 Task: Create New Vendor with Vendor Name: LaserShip Inc, Billing Address Line1: 93 Golden Star Ave., Billing Address Line2: Wausau, Billing Address Line3: TX 77905
Action: Mouse moved to (200, 44)
Screenshot: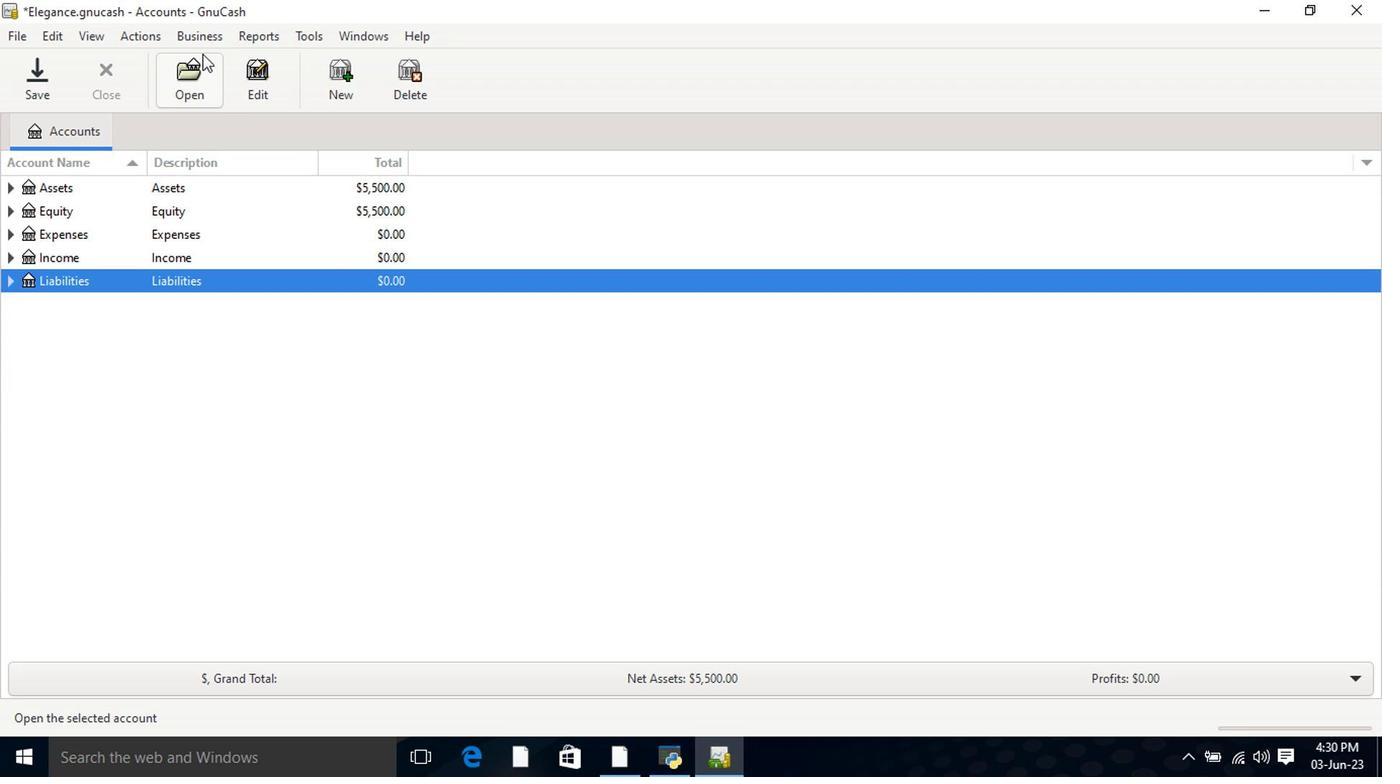 
Action: Mouse pressed left at (200, 44)
Screenshot: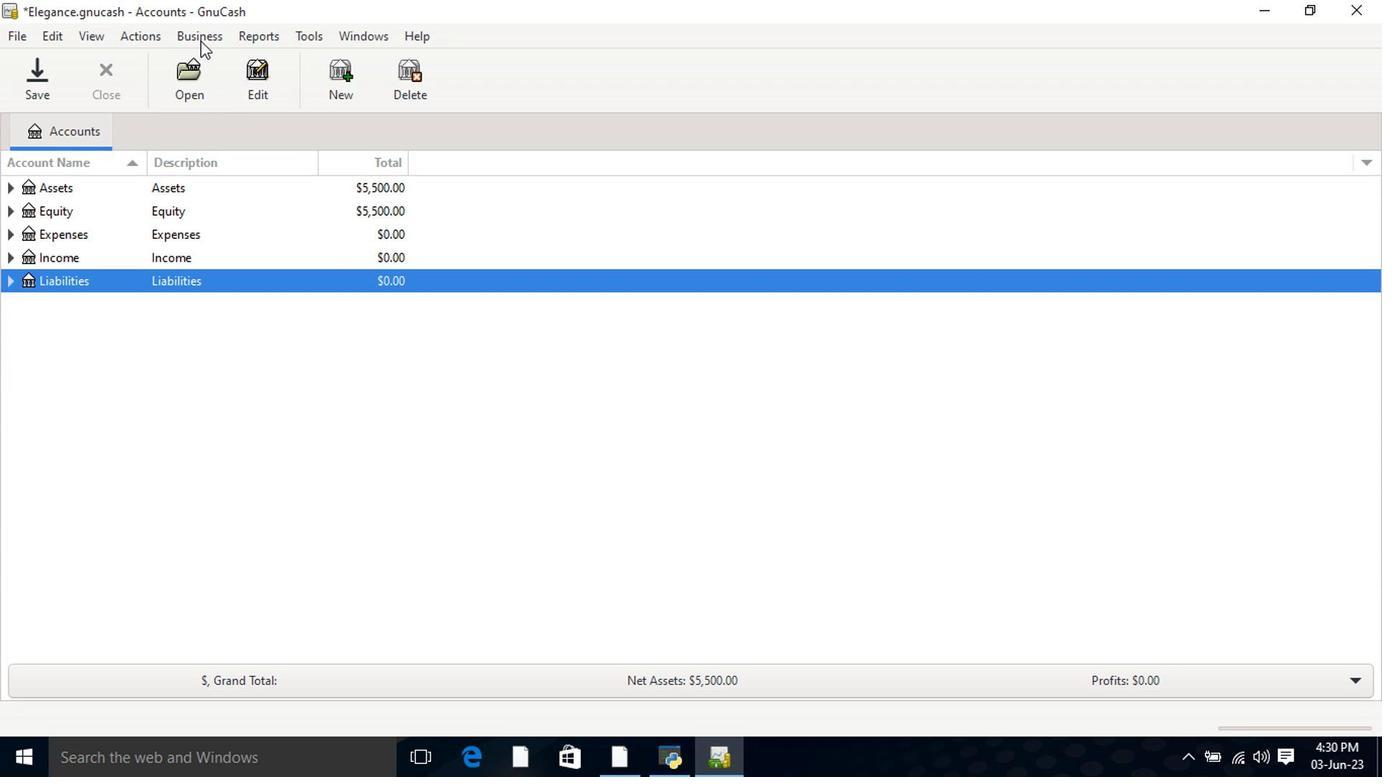 
Action: Mouse moved to (223, 95)
Screenshot: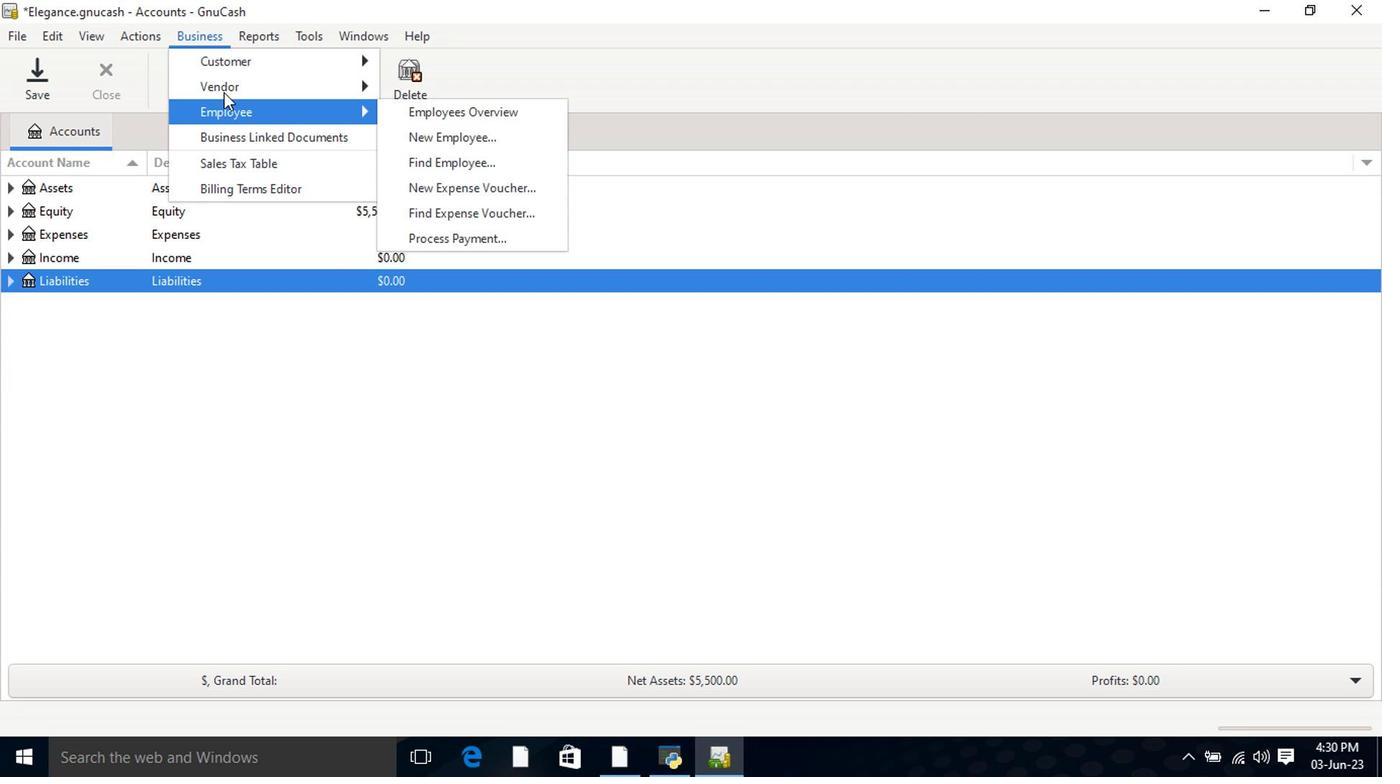 
Action: Mouse pressed left at (223, 95)
Screenshot: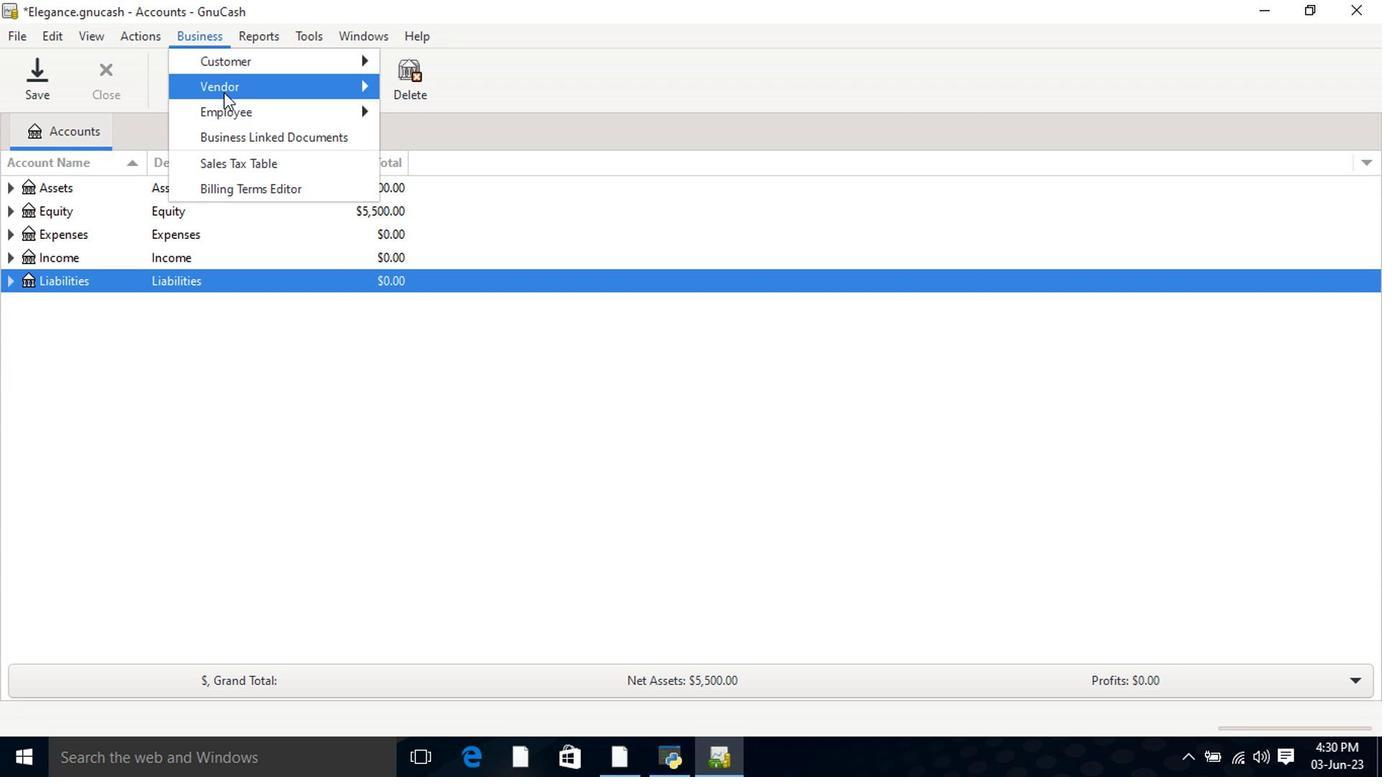 
Action: Mouse moved to (425, 114)
Screenshot: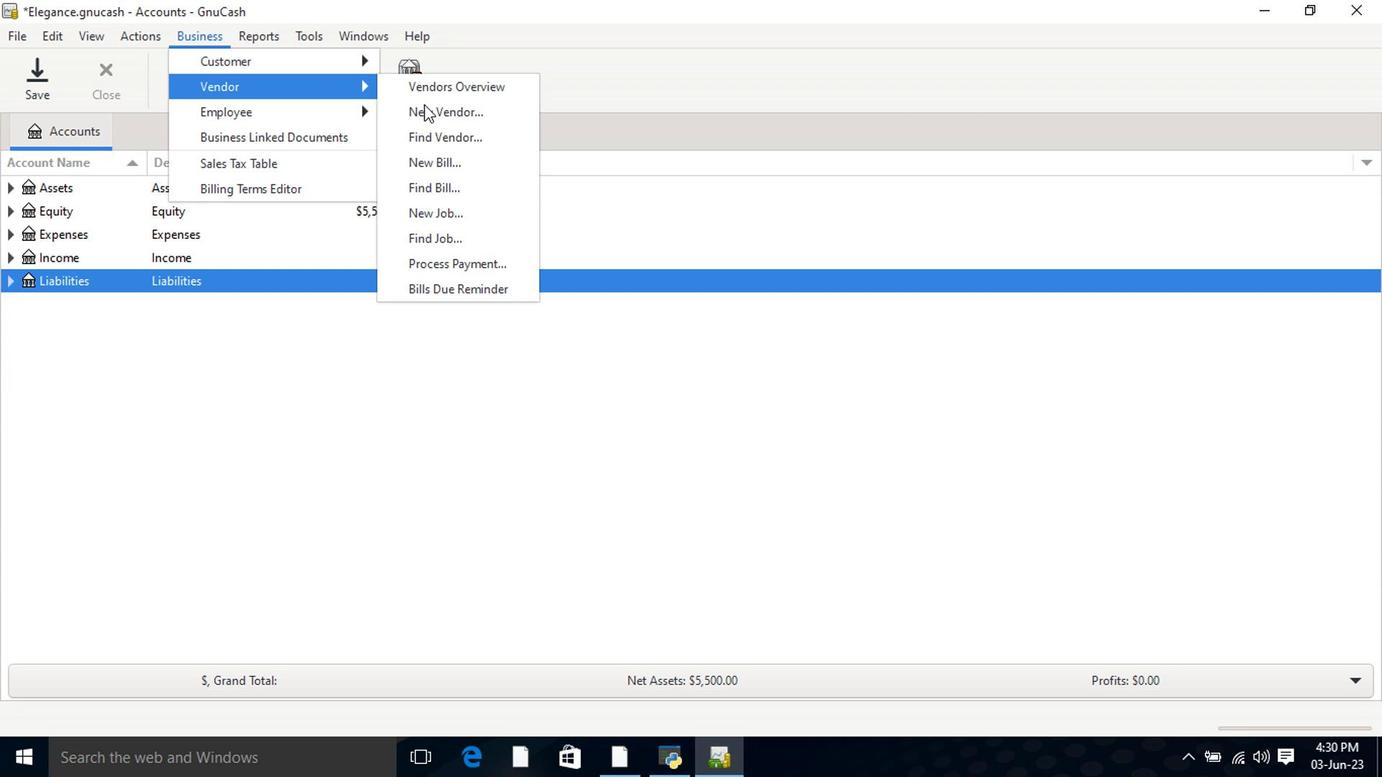 
Action: Mouse pressed left at (425, 114)
Screenshot: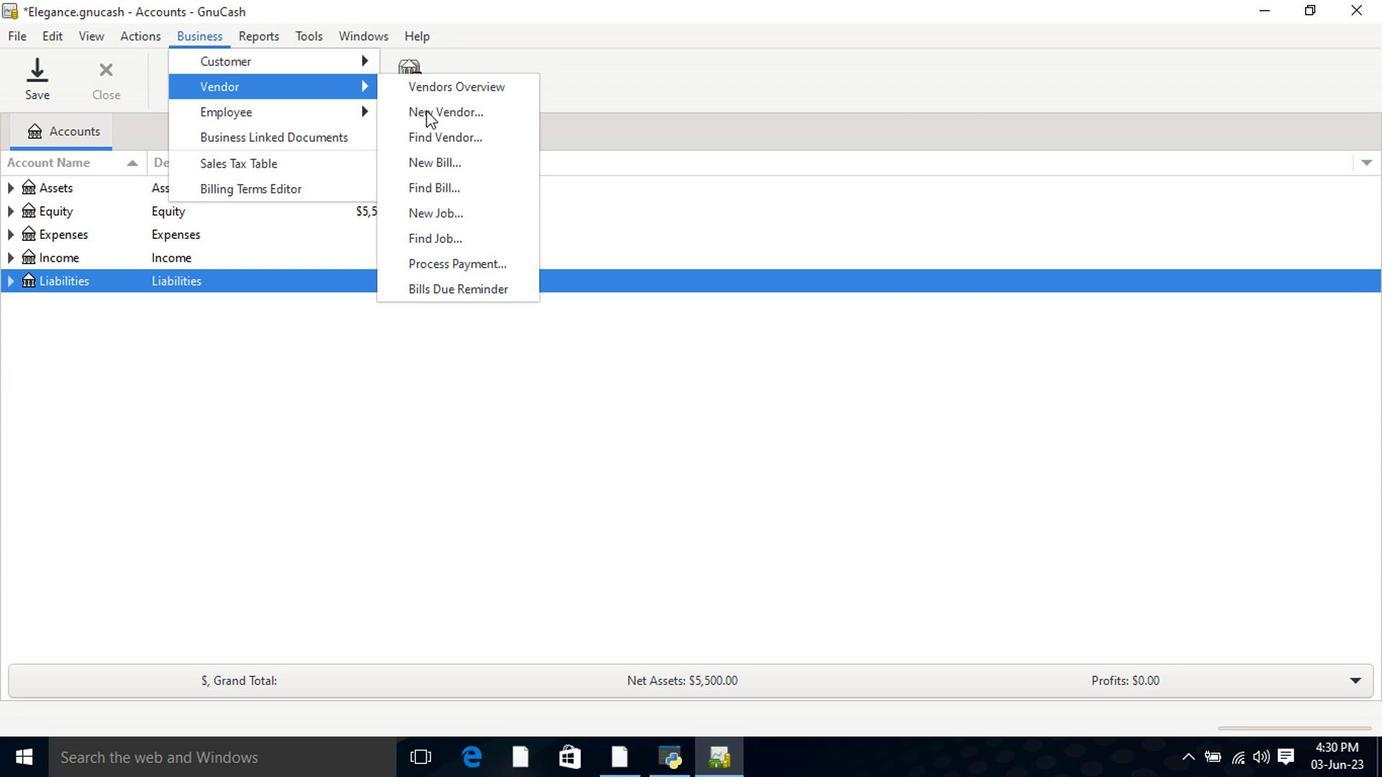 
Action: Mouse moved to (675, 224)
Screenshot: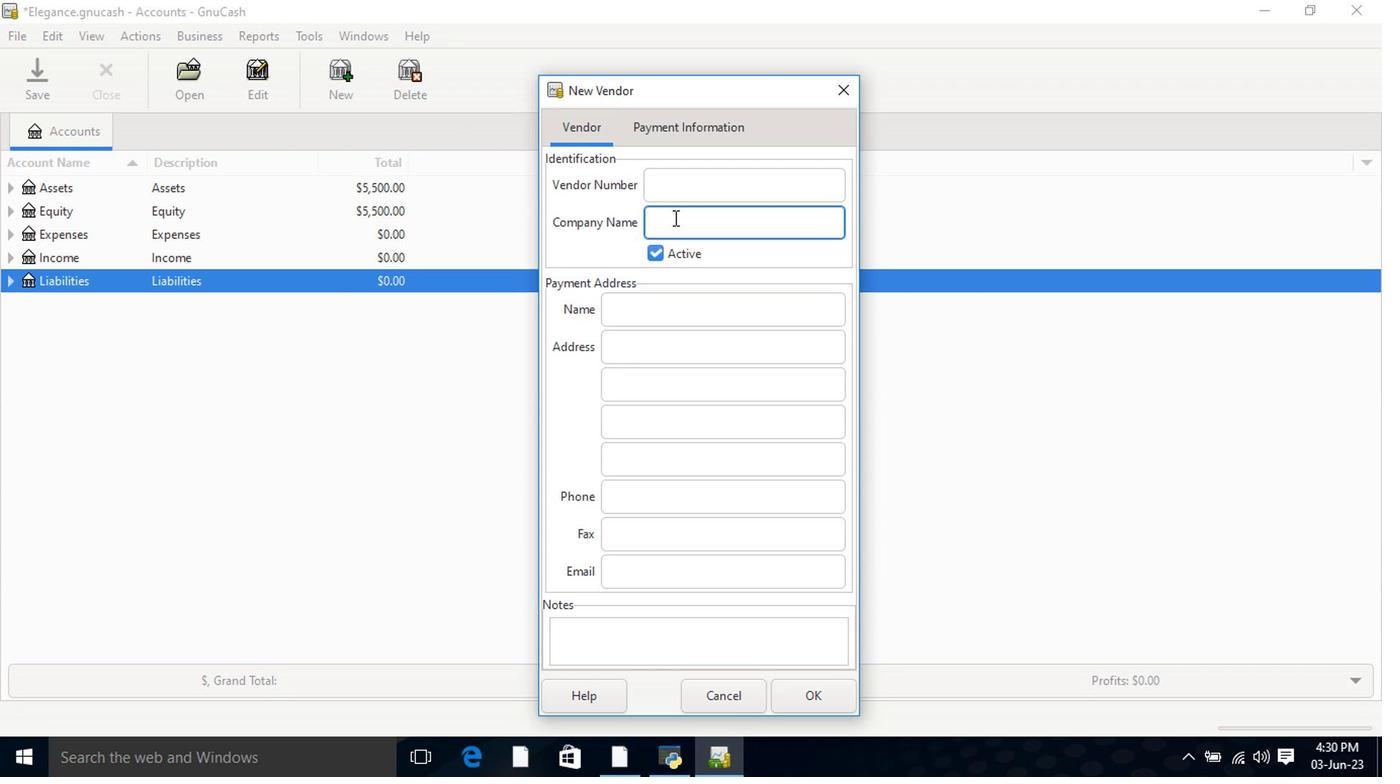 
Action: Key pressed <Key.shift>Laser<Key.shift>Ship<Key.space><Key.shift>Inc.<Key.tab><Key.shift><Key.tab><Key.right><Key.backspace><Key.tab><Key.tab><Key.tab>93<Key.space><Key.shift>Golden<Key.space><Key.shift>Star<Key.space><Key.shift>Ave.<Key.tab><Key.shift>Wausau<Key.tab><Key.shift>TX<Key.space>77905<Key.tab><Key.tab><Key.tab>
Screenshot: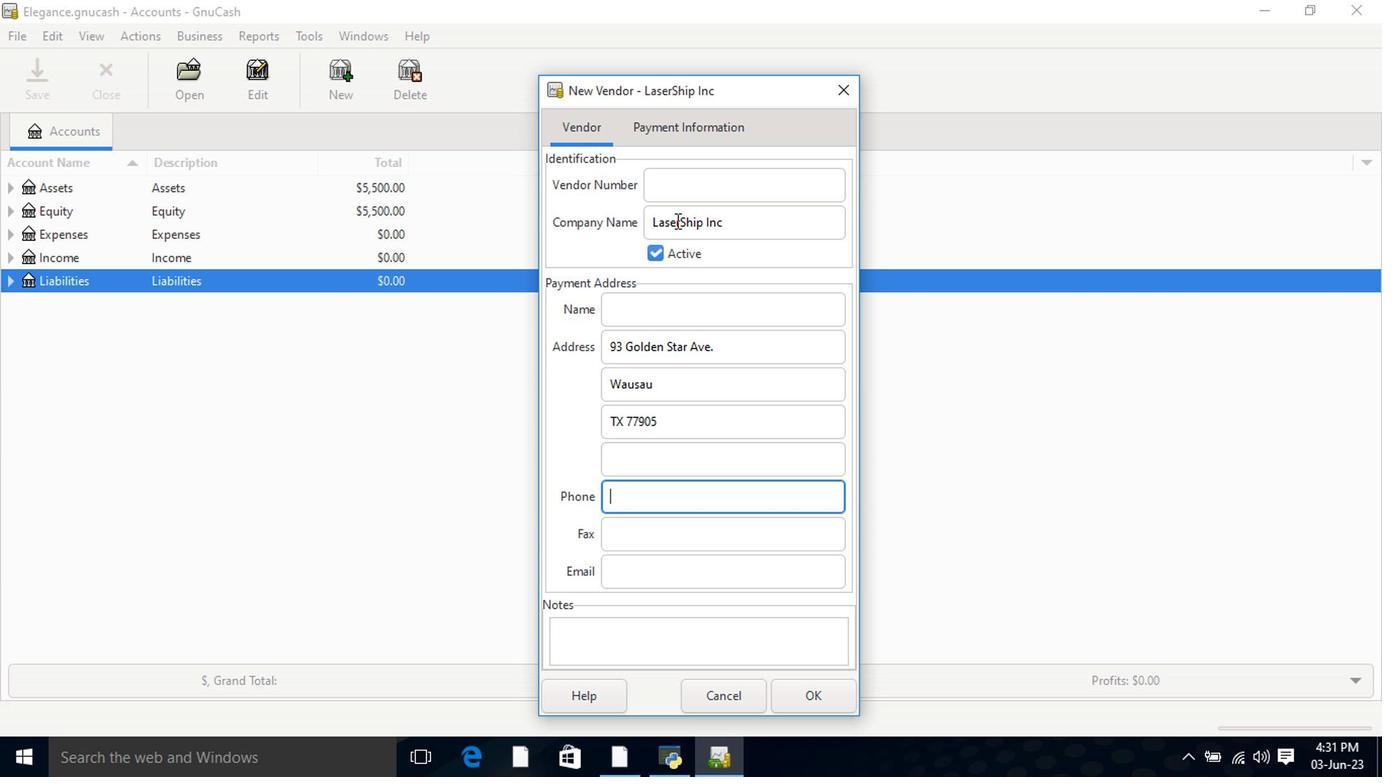
Action: Mouse moved to (690, 127)
Screenshot: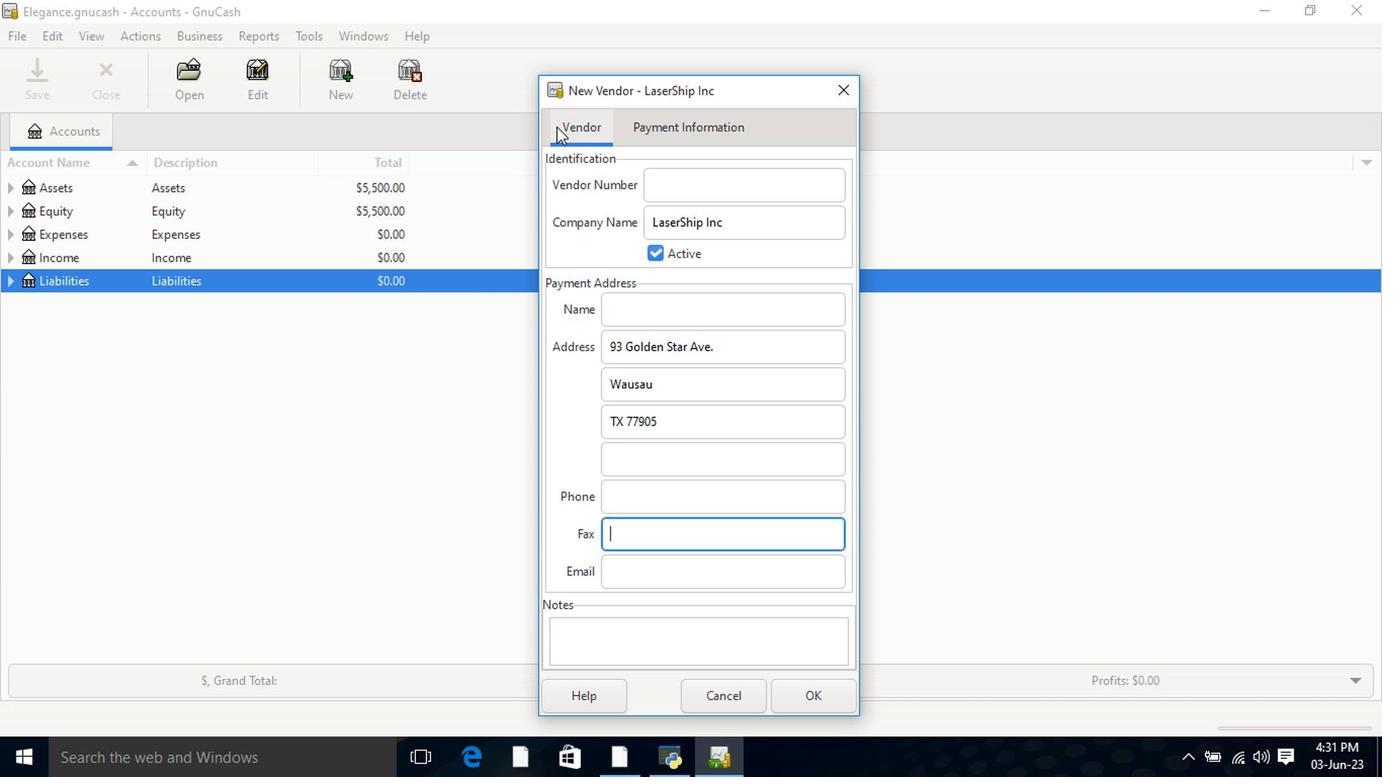 
Action: Mouse pressed left at (690, 127)
Screenshot: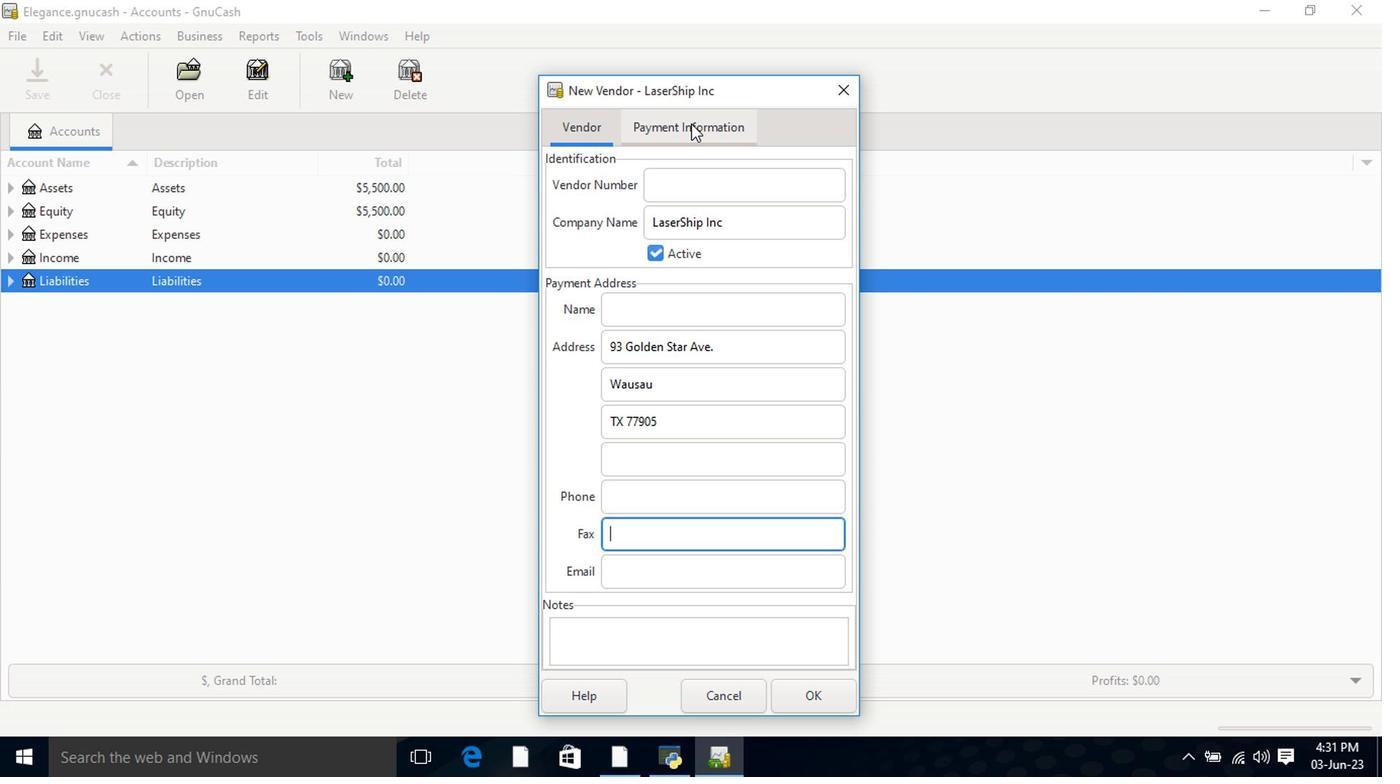 
Action: Mouse moved to (789, 695)
Screenshot: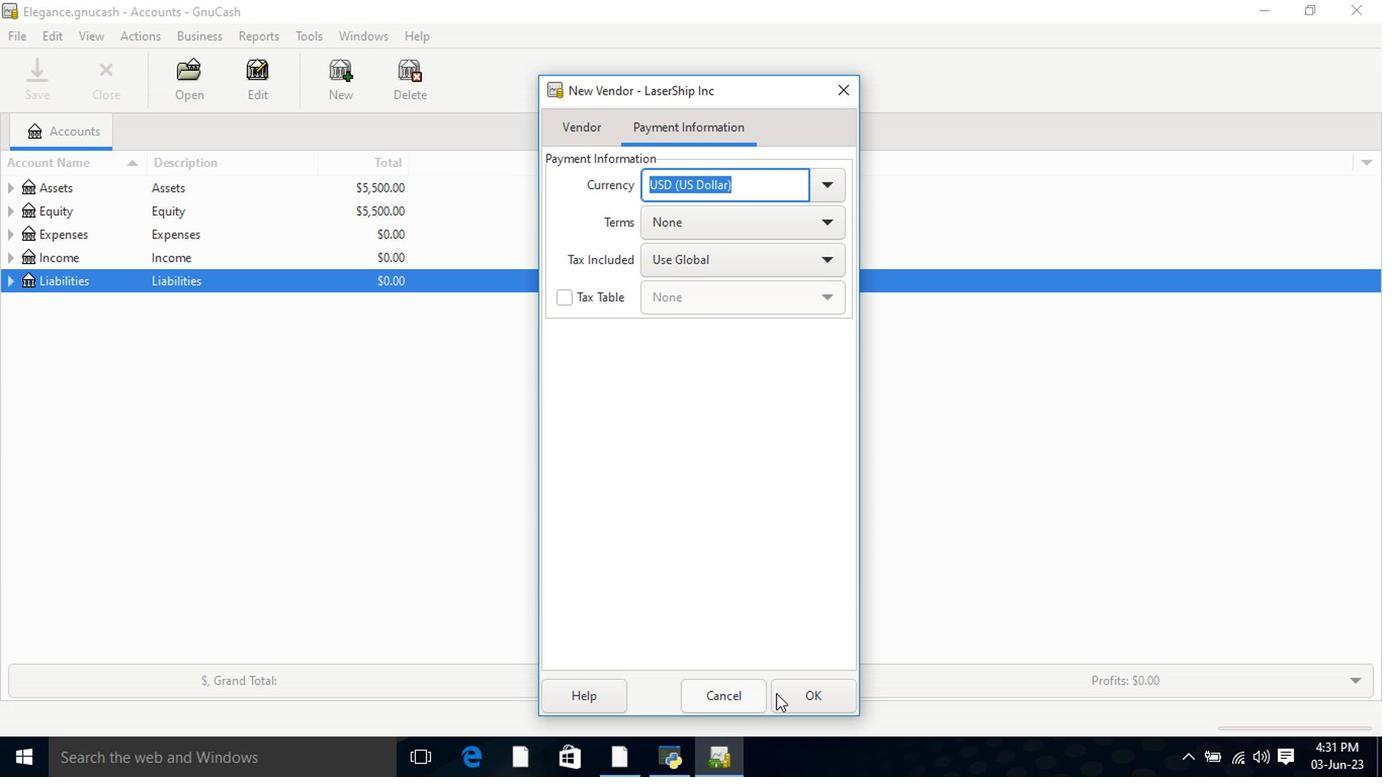 
Action: Mouse pressed left at (789, 695)
Screenshot: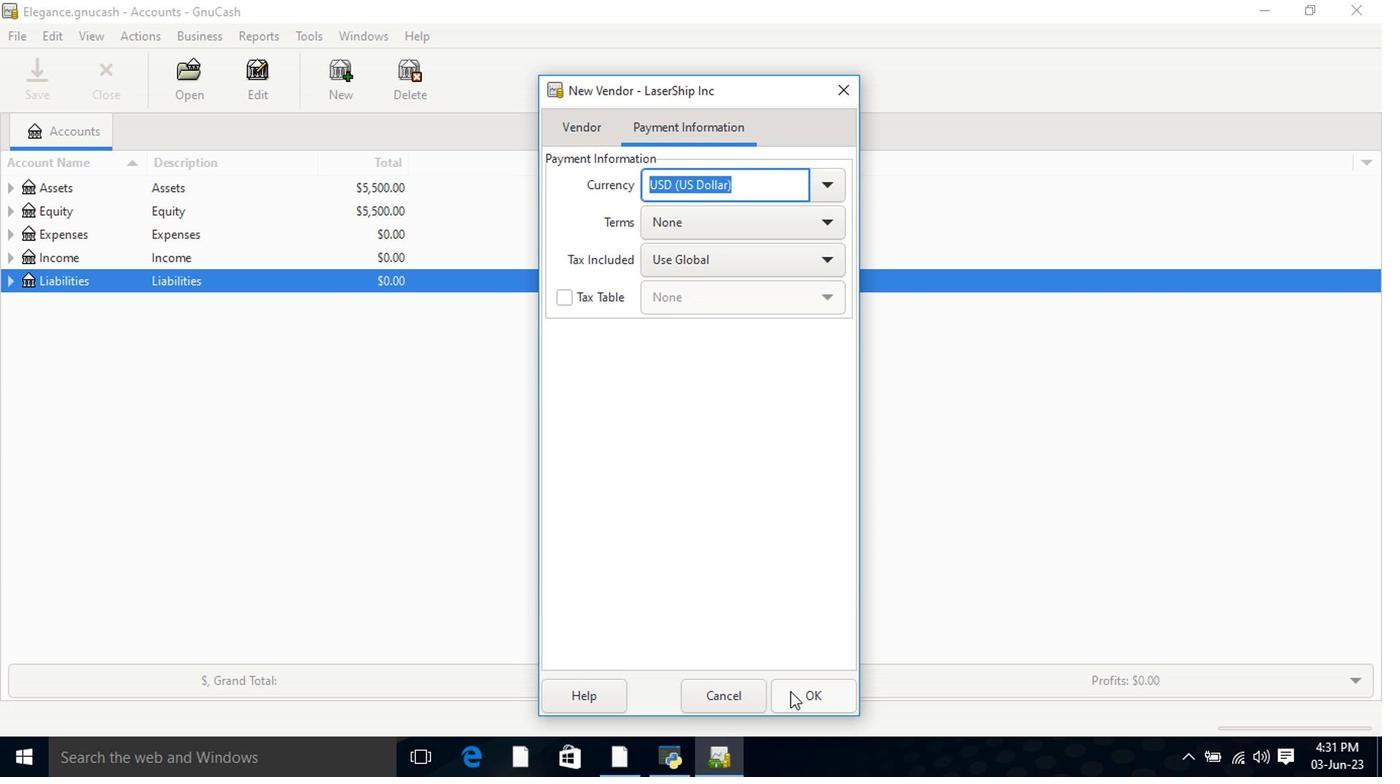 
Action: Mouse moved to (790, 684)
Screenshot: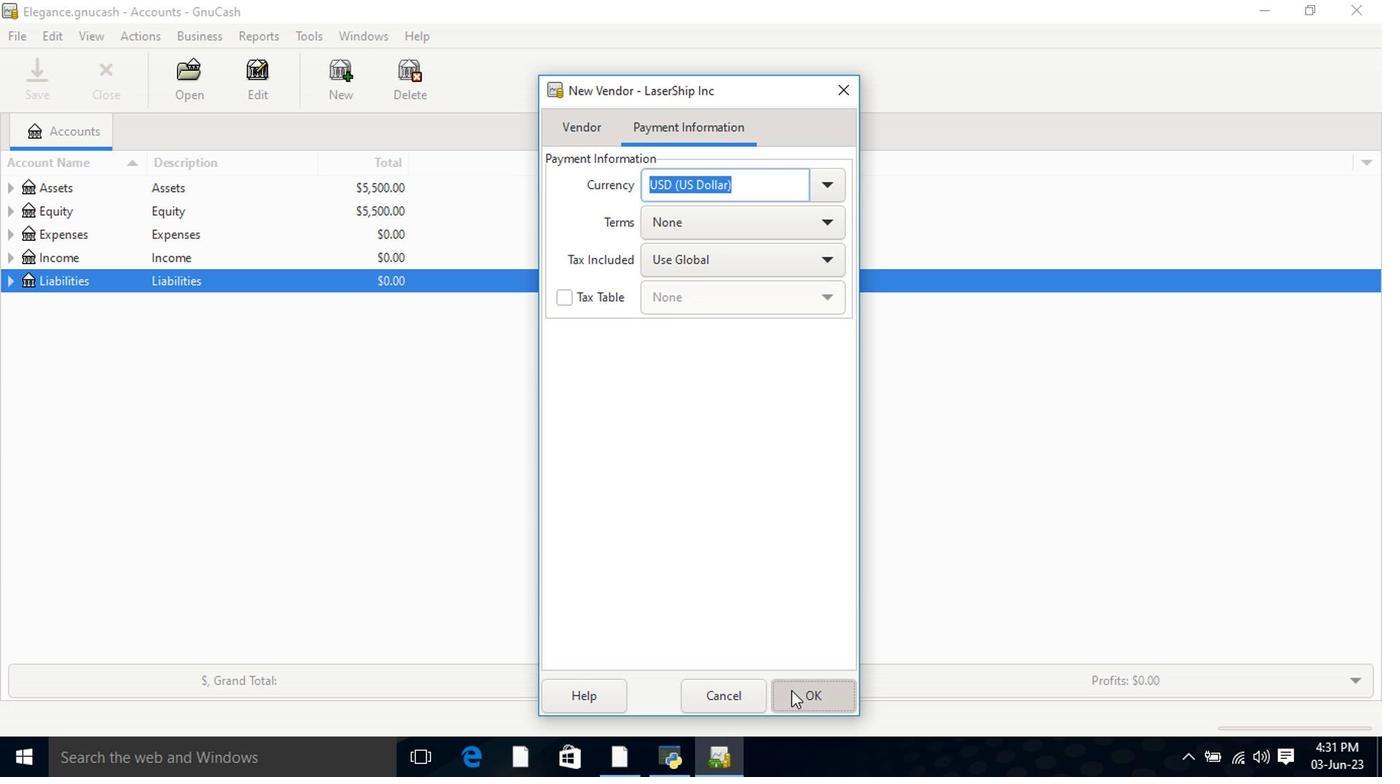 
